 Task: Select the option "Nobody" in board creation restrictions.
Action: Mouse pressed left at (962, 433)
Screenshot: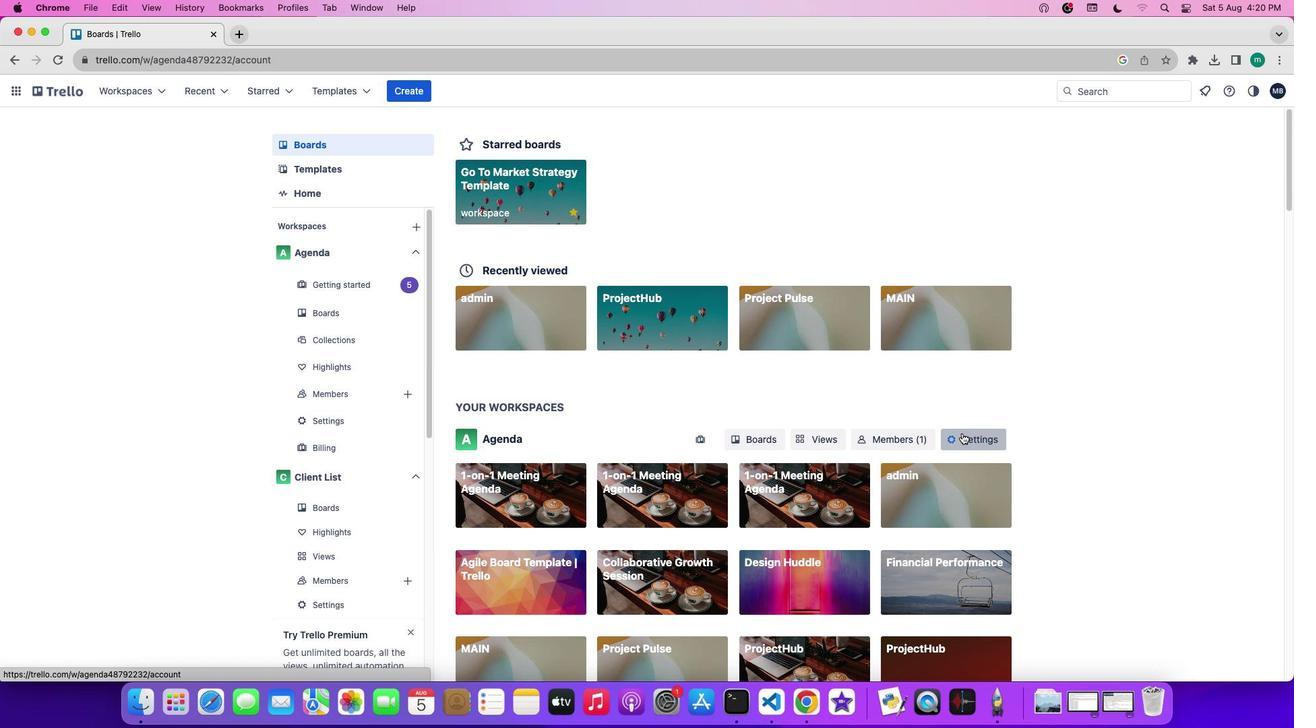 
Action: Mouse moved to (888, 486)
Screenshot: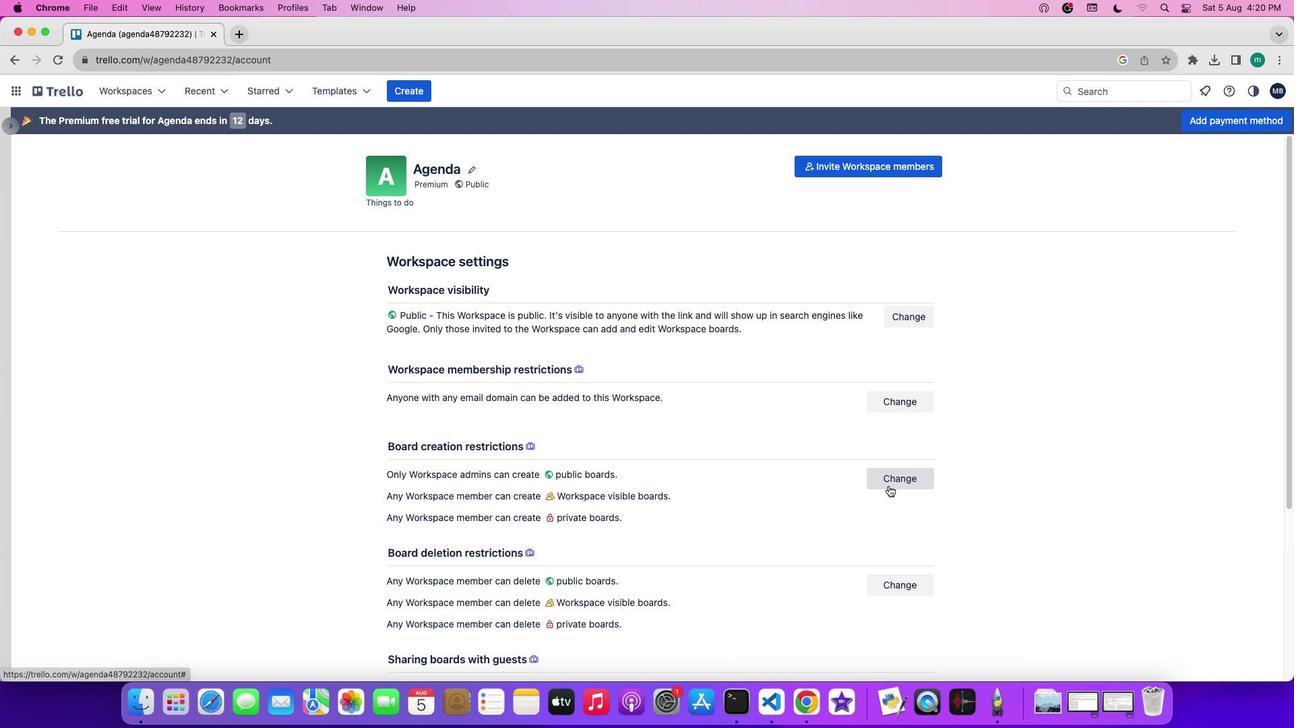 
Action: Mouse pressed left at (888, 486)
Screenshot: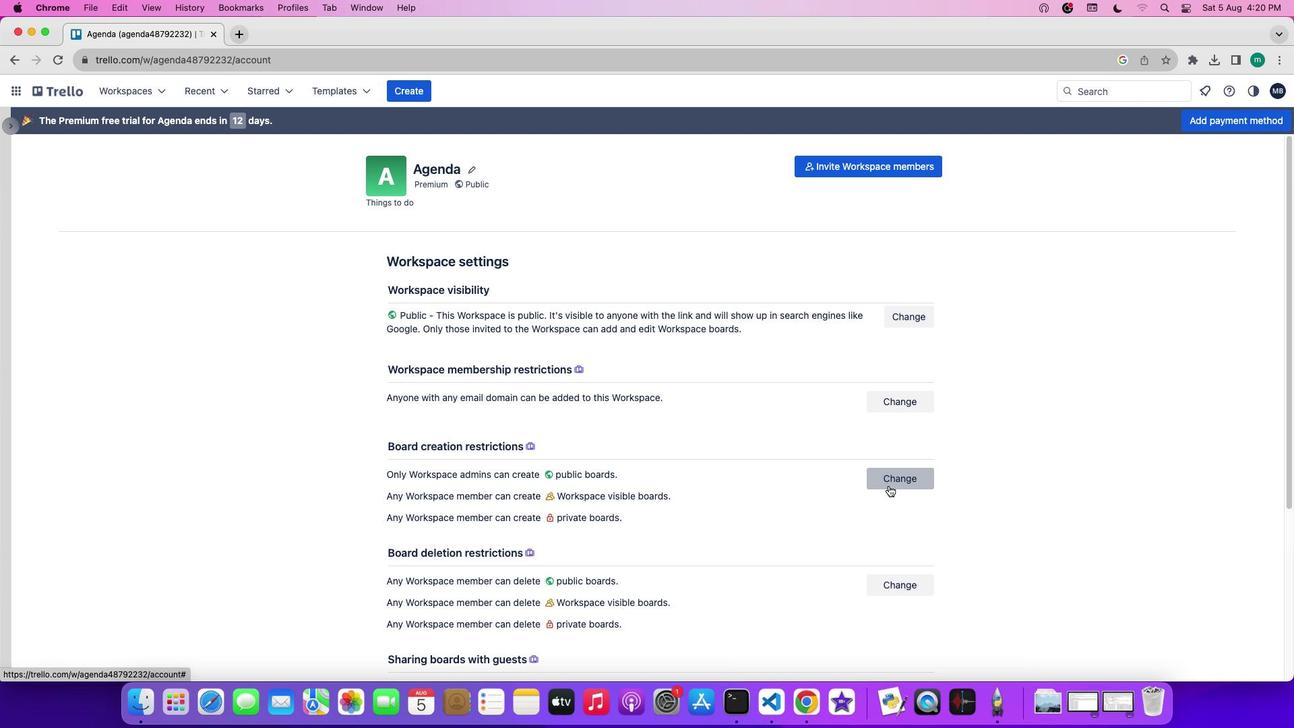 
Action: Mouse moved to (913, 242)
Screenshot: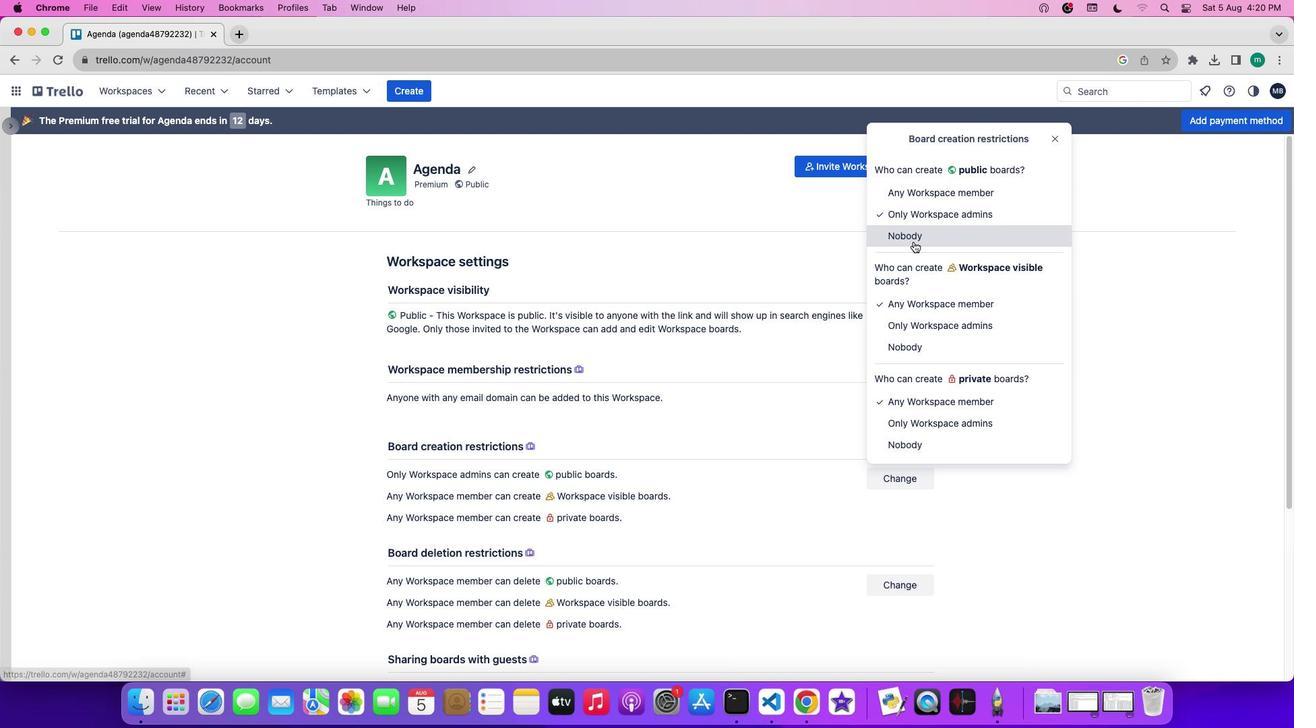 
Action: Mouse pressed left at (913, 242)
Screenshot: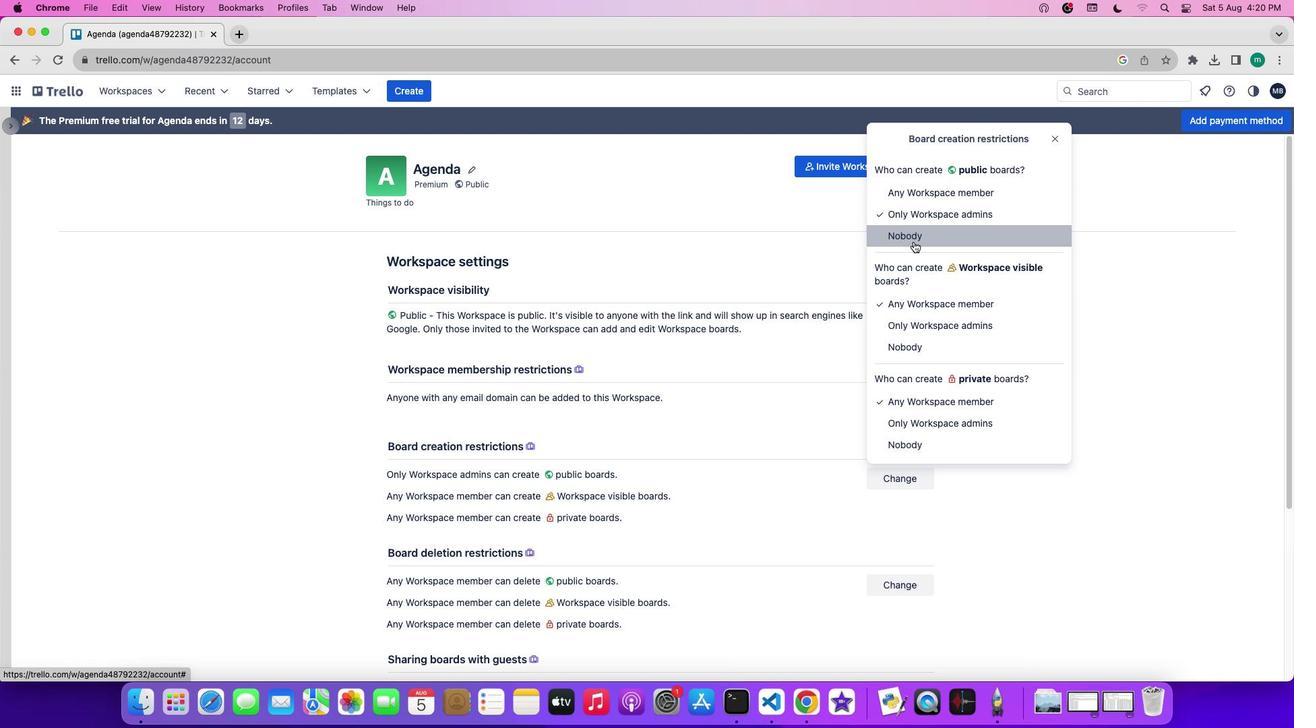 
Action: Mouse moved to (1135, 247)
Screenshot: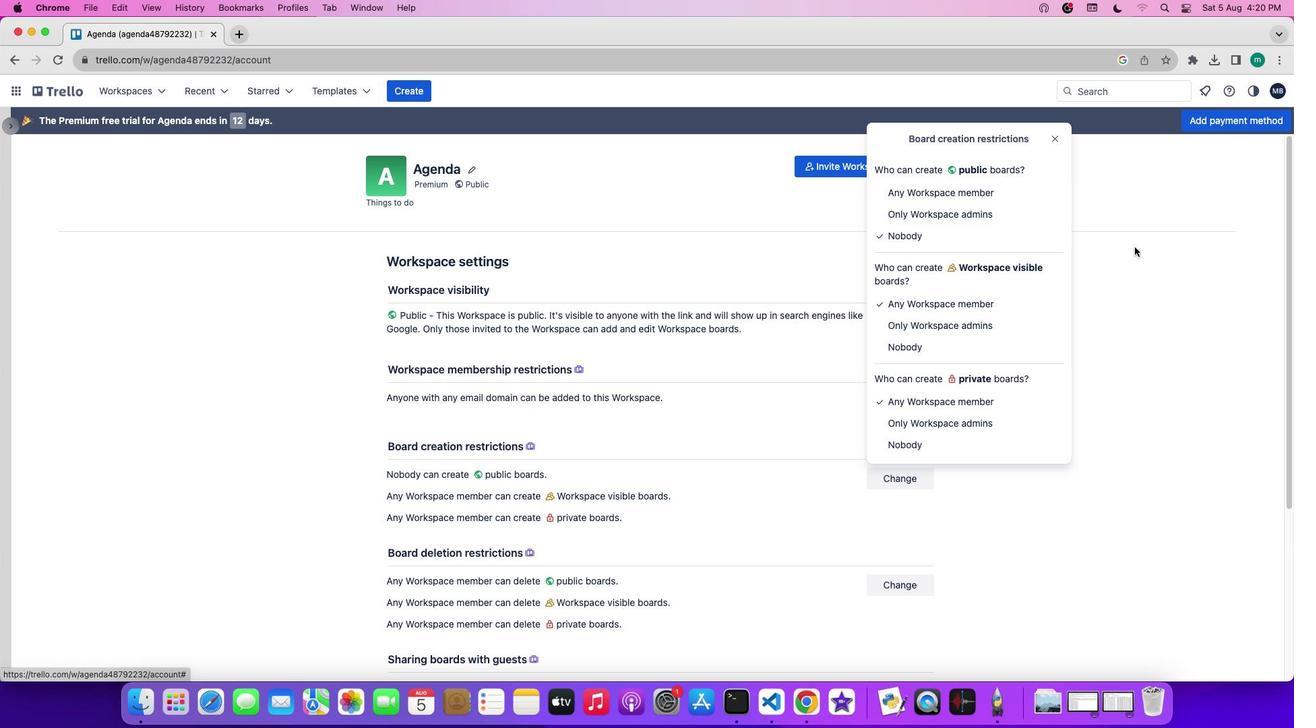 
